 Task: Toggle the collapse identifical lines option in the console.
Action: Mouse moved to (25, 580)
Screenshot: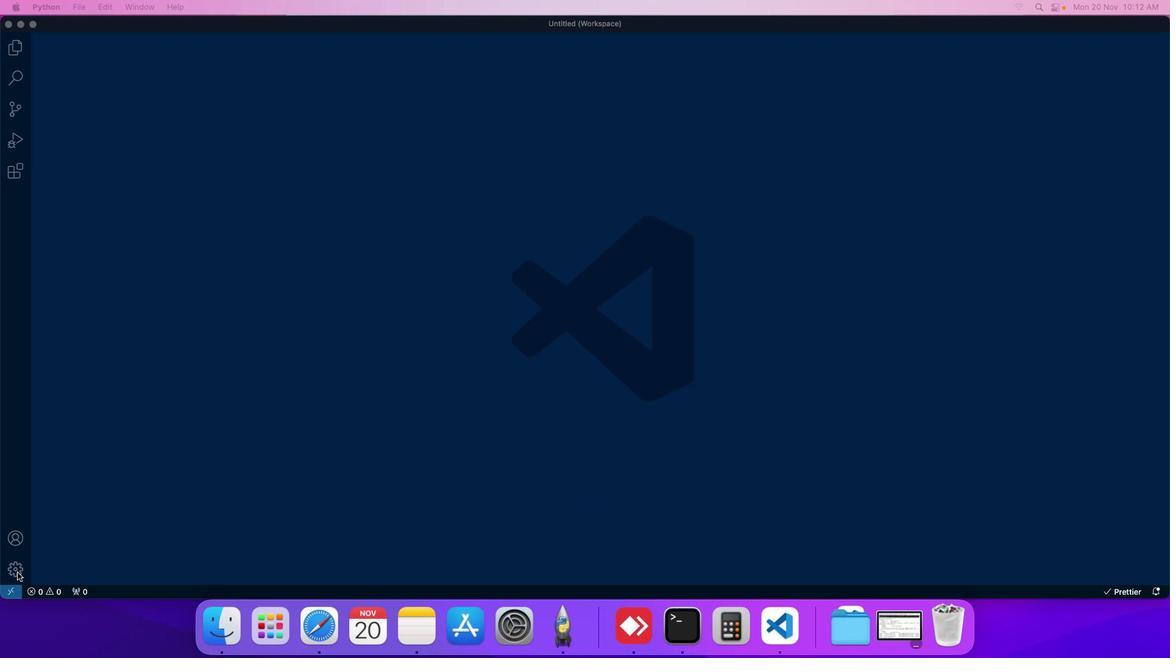 
Action: Mouse pressed left at (25, 580)
Screenshot: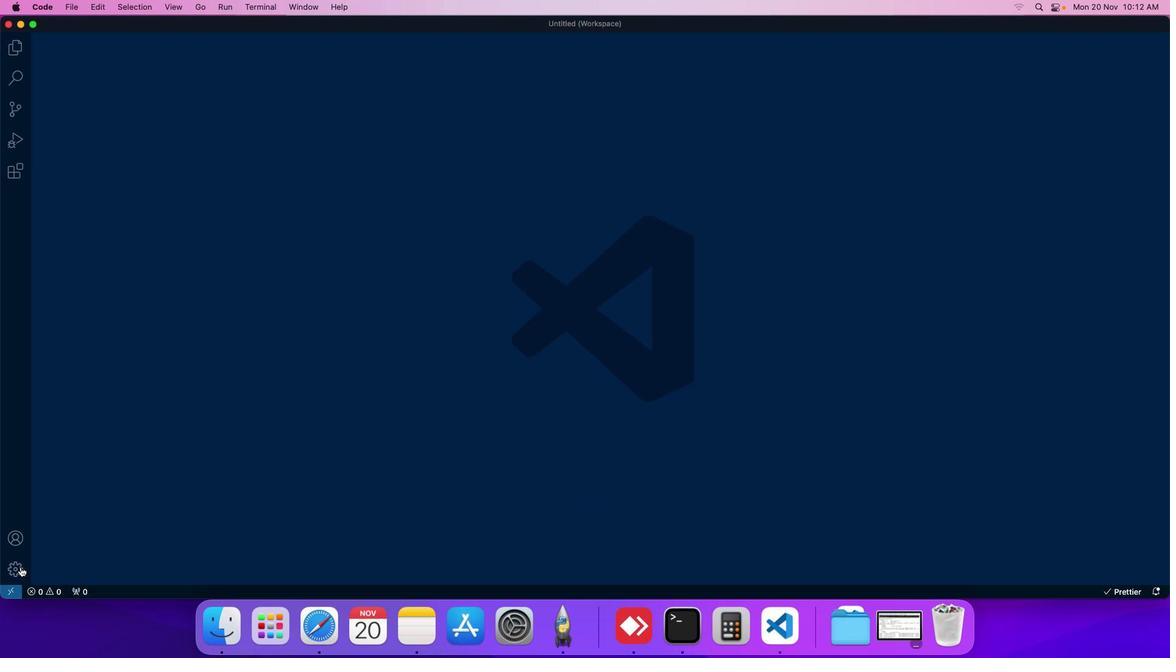 
Action: Mouse moved to (67, 486)
Screenshot: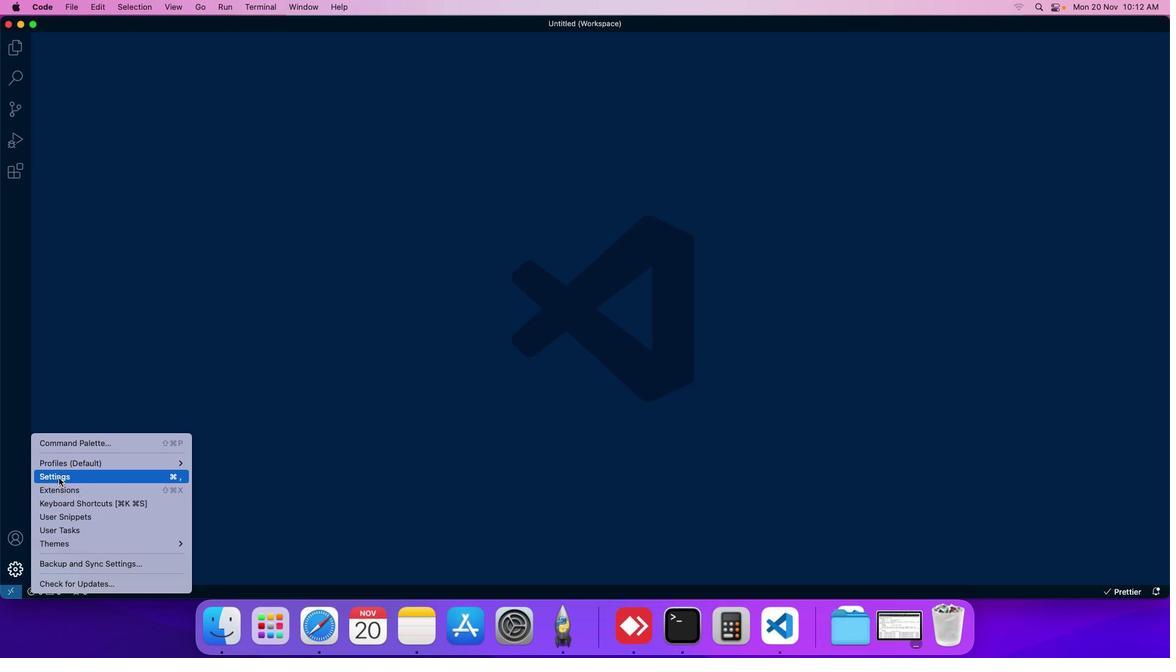 
Action: Mouse pressed left at (67, 486)
Screenshot: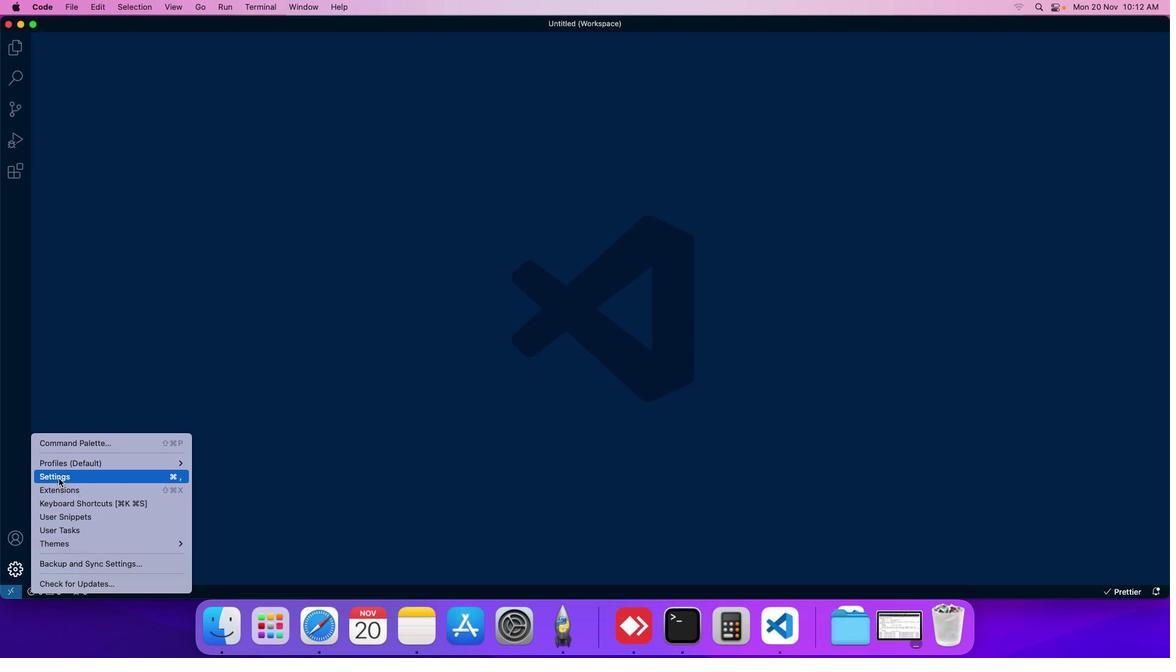 
Action: Mouse moved to (291, 102)
Screenshot: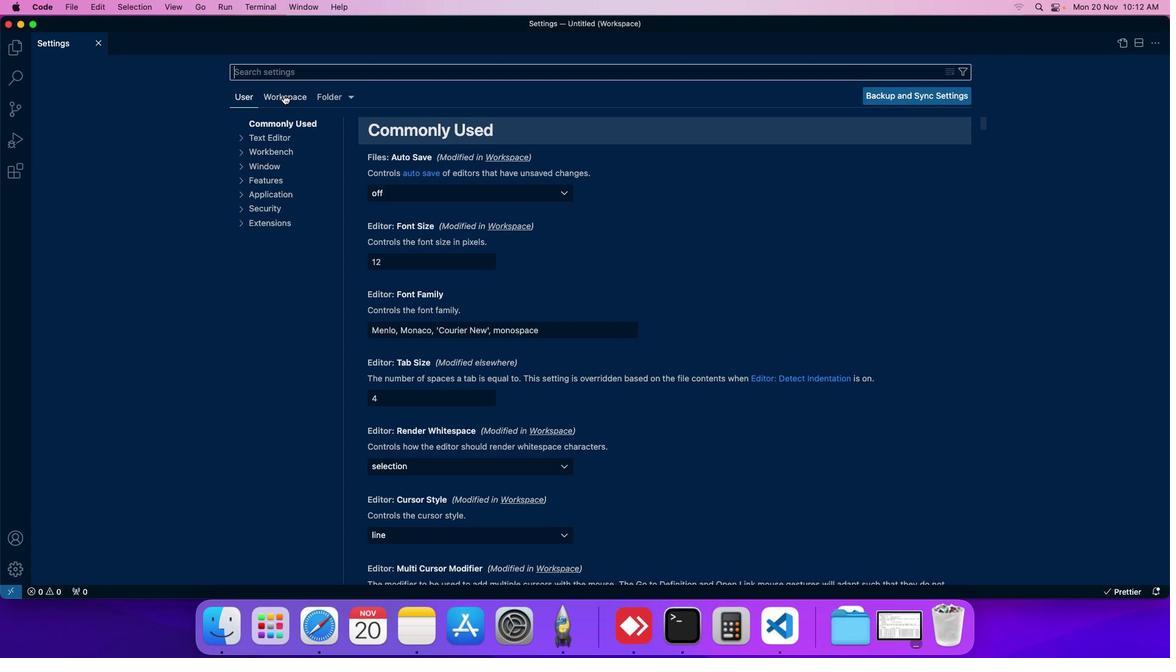
Action: Mouse pressed left at (291, 102)
Screenshot: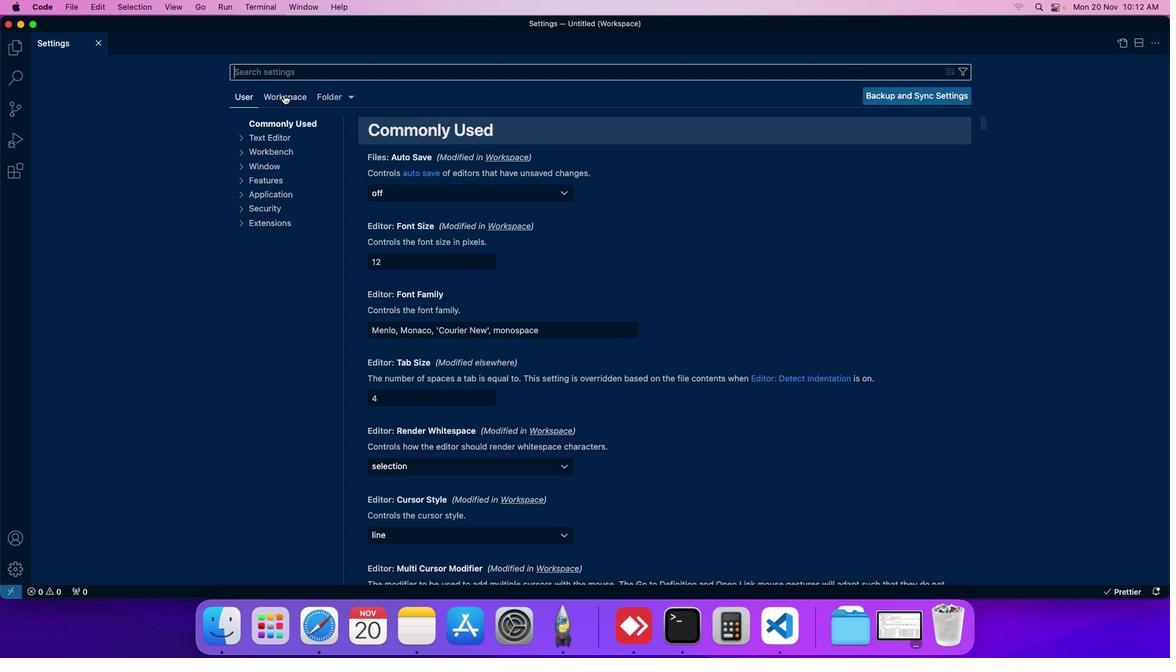 
Action: Mouse moved to (277, 189)
Screenshot: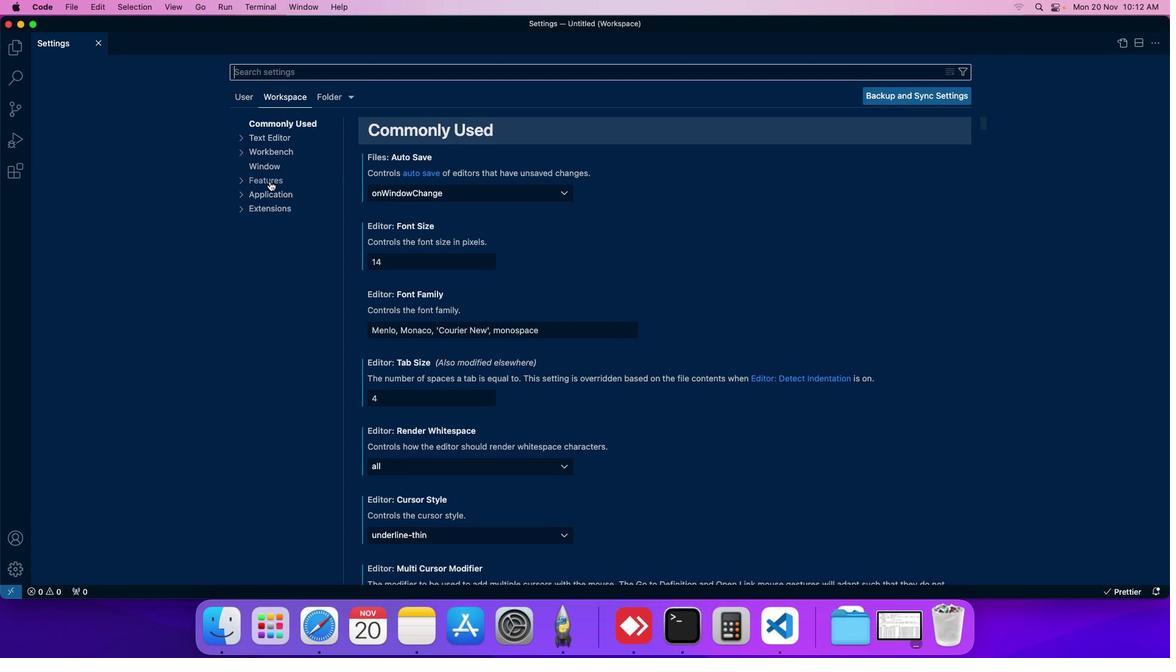 
Action: Mouse pressed left at (277, 189)
Screenshot: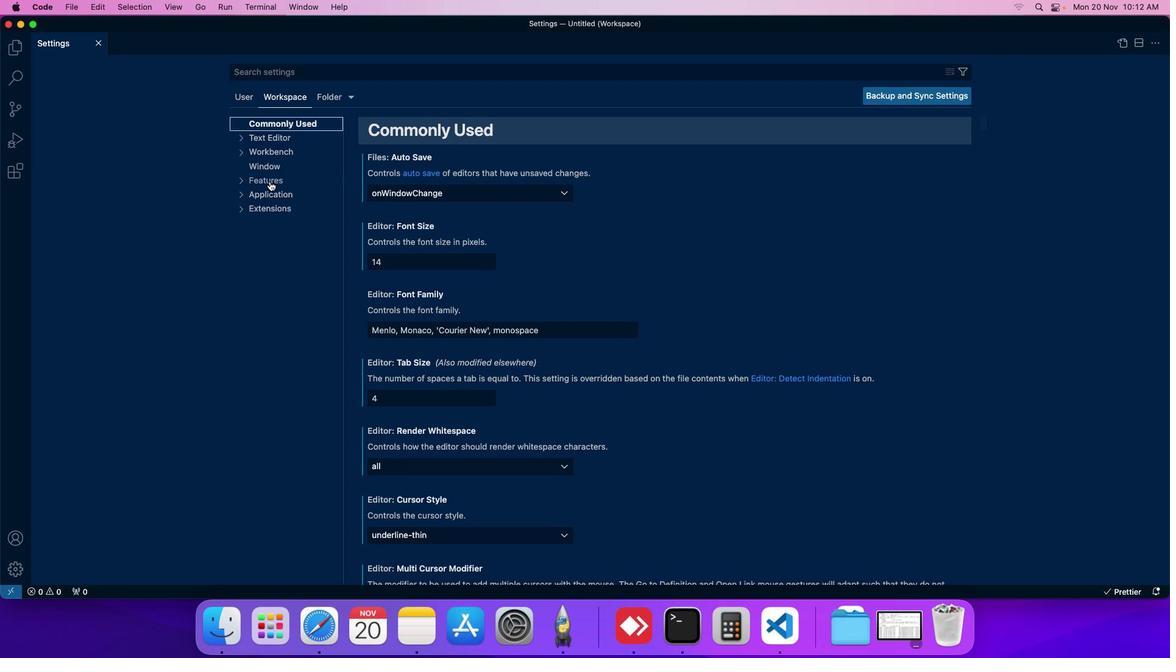 
Action: Mouse moved to (276, 243)
Screenshot: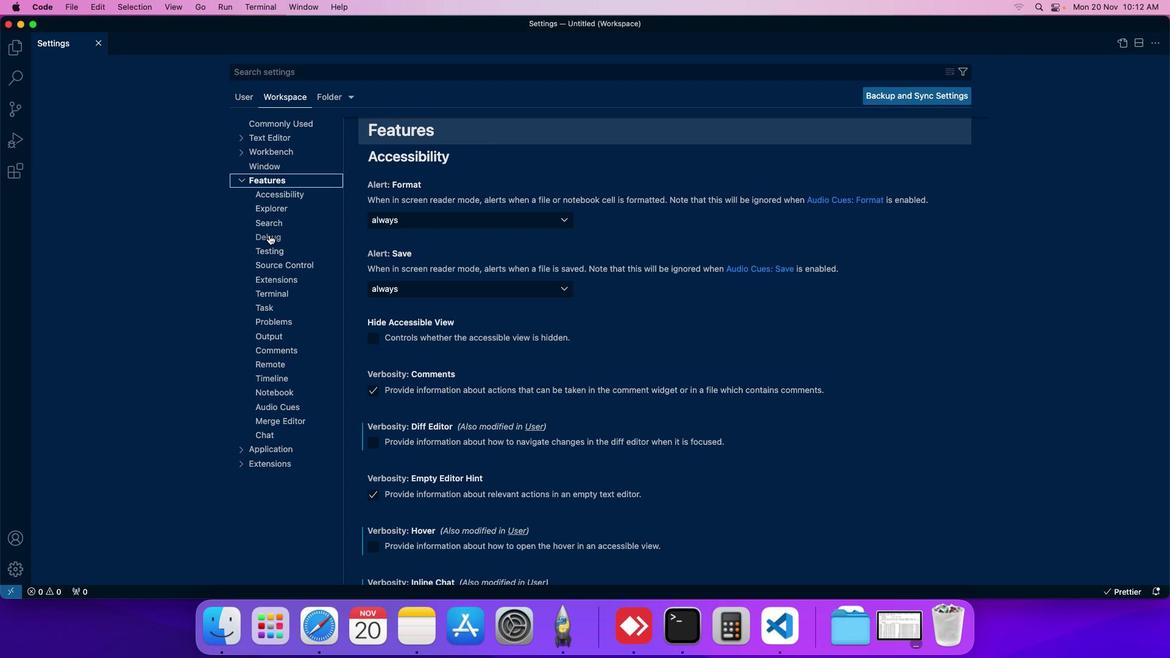 
Action: Mouse pressed left at (276, 243)
Screenshot: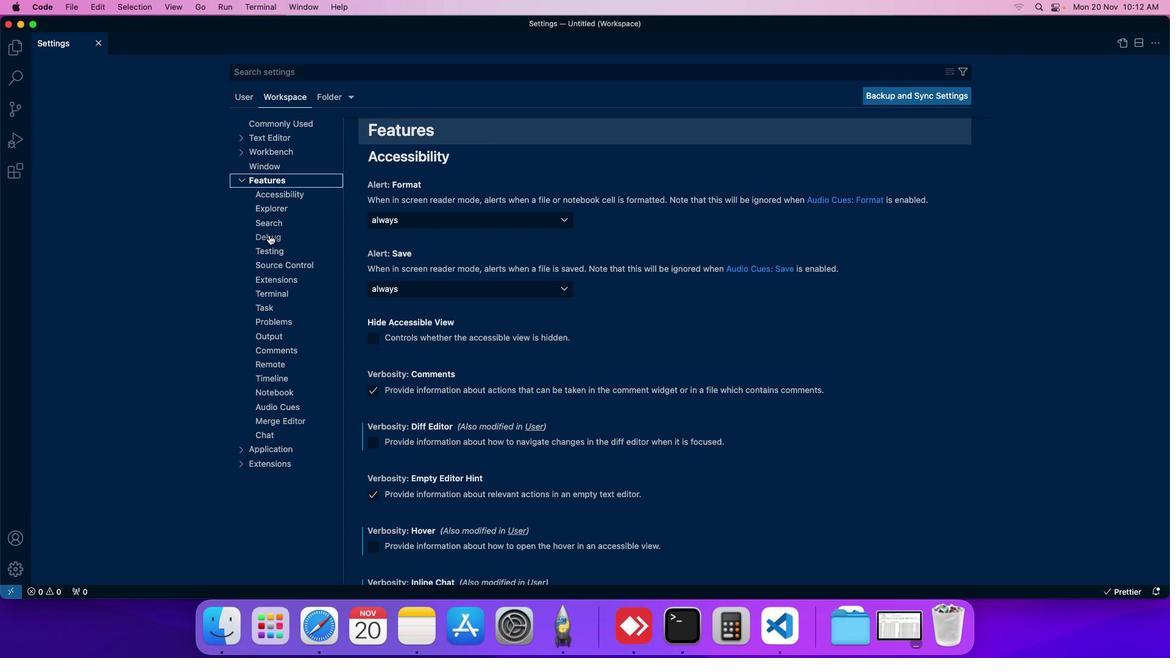 
Action: Mouse moved to (421, 276)
Screenshot: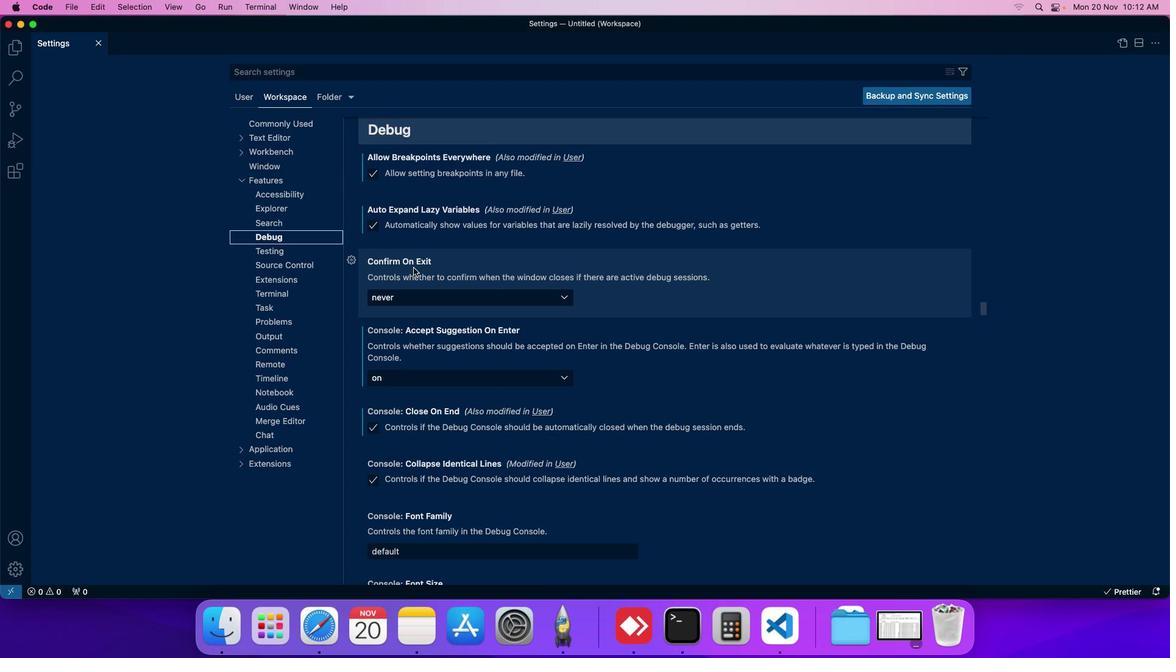 
Action: Mouse scrolled (421, 276) with delta (7, 7)
Screenshot: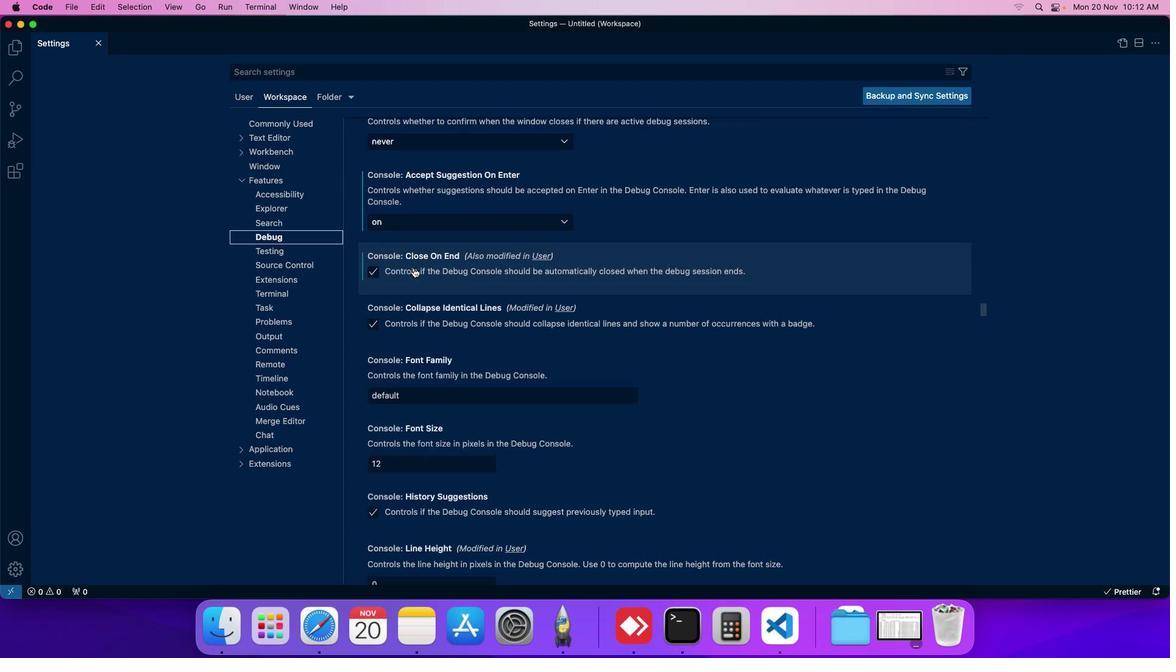 
Action: Mouse scrolled (421, 276) with delta (7, 7)
Screenshot: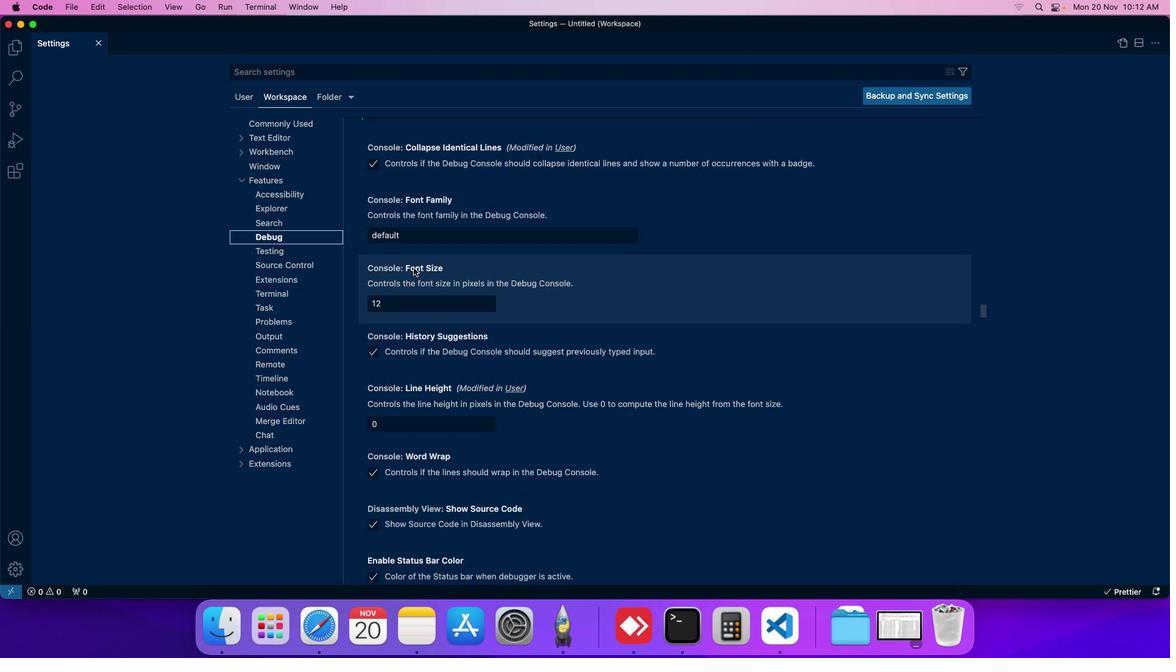 
Action: Mouse scrolled (421, 276) with delta (7, 7)
Screenshot: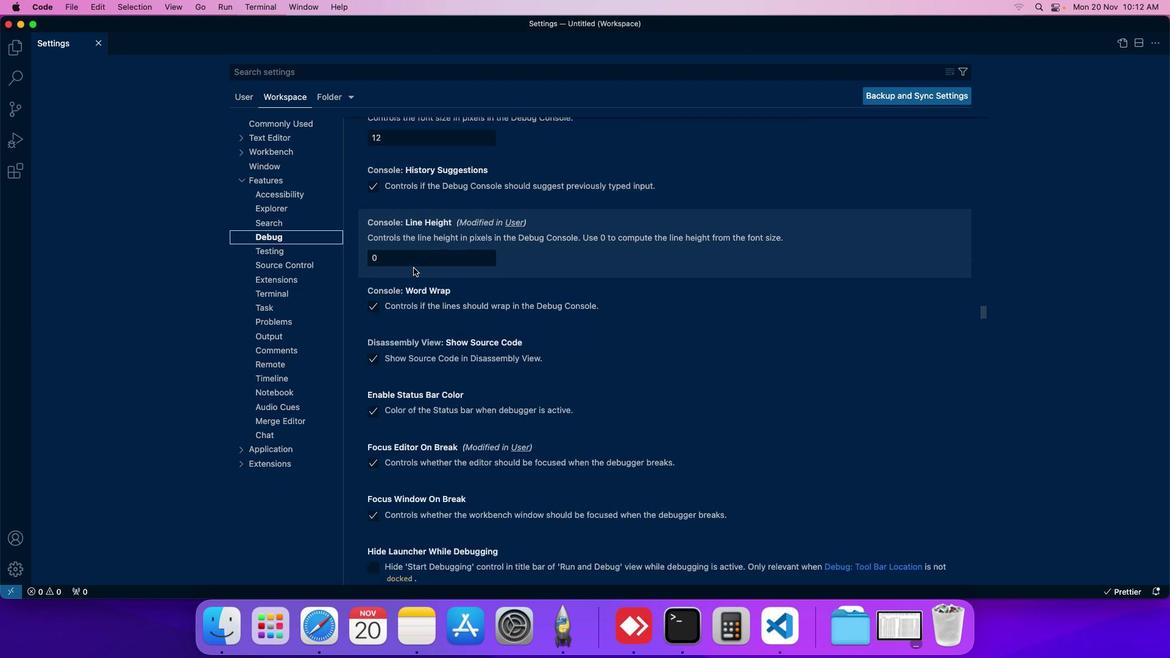 
Action: Mouse moved to (417, 282)
Screenshot: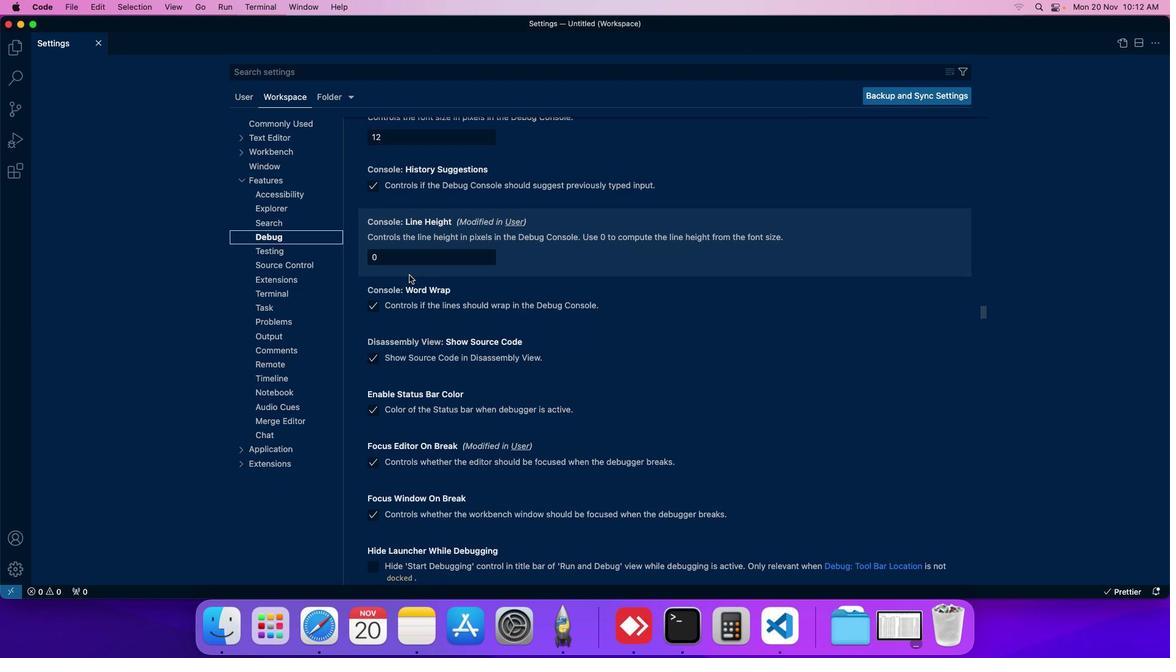 
Action: Mouse scrolled (417, 282) with delta (7, 8)
Screenshot: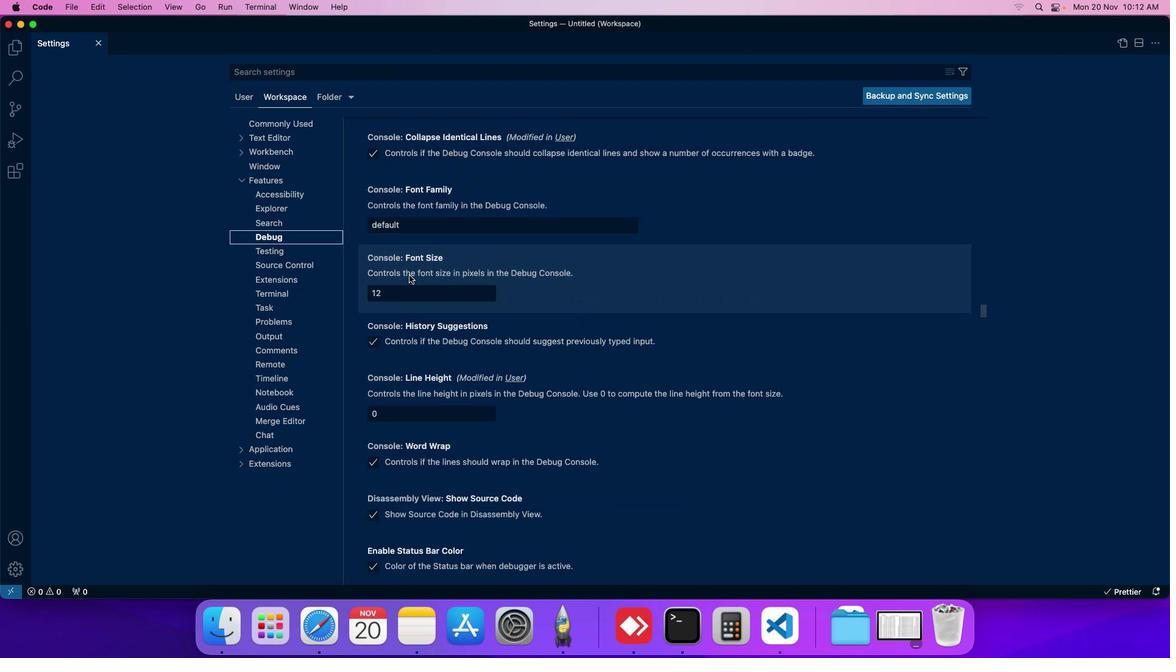 
Action: Mouse moved to (416, 284)
Screenshot: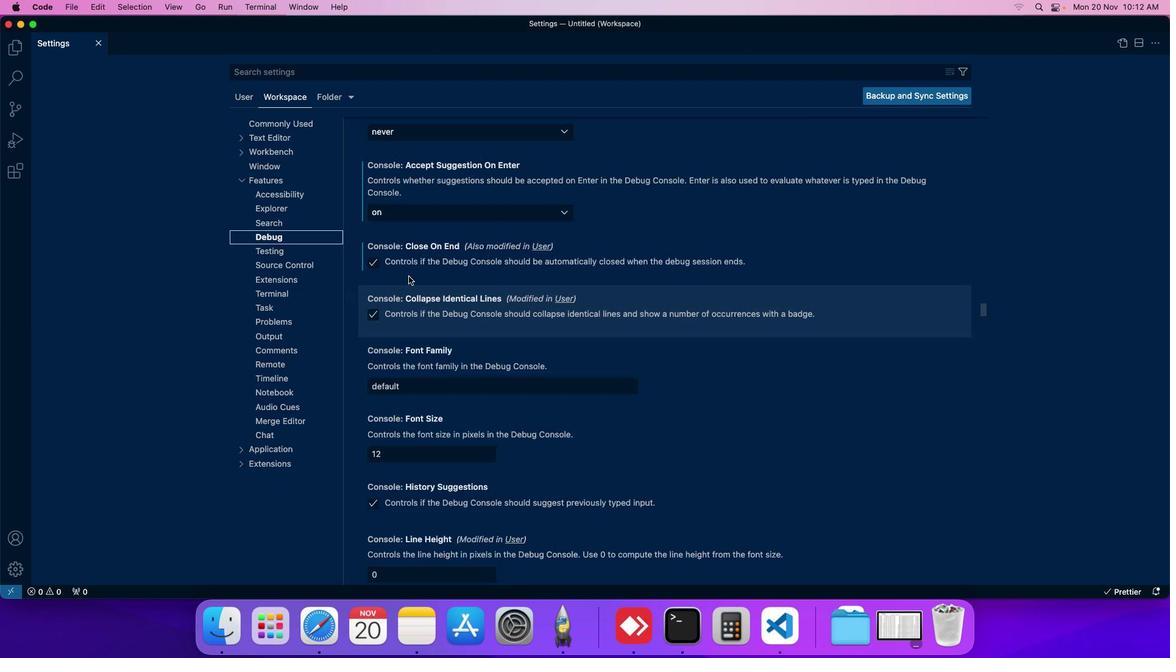 
Action: Mouse scrolled (416, 284) with delta (7, 8)
Screenshot: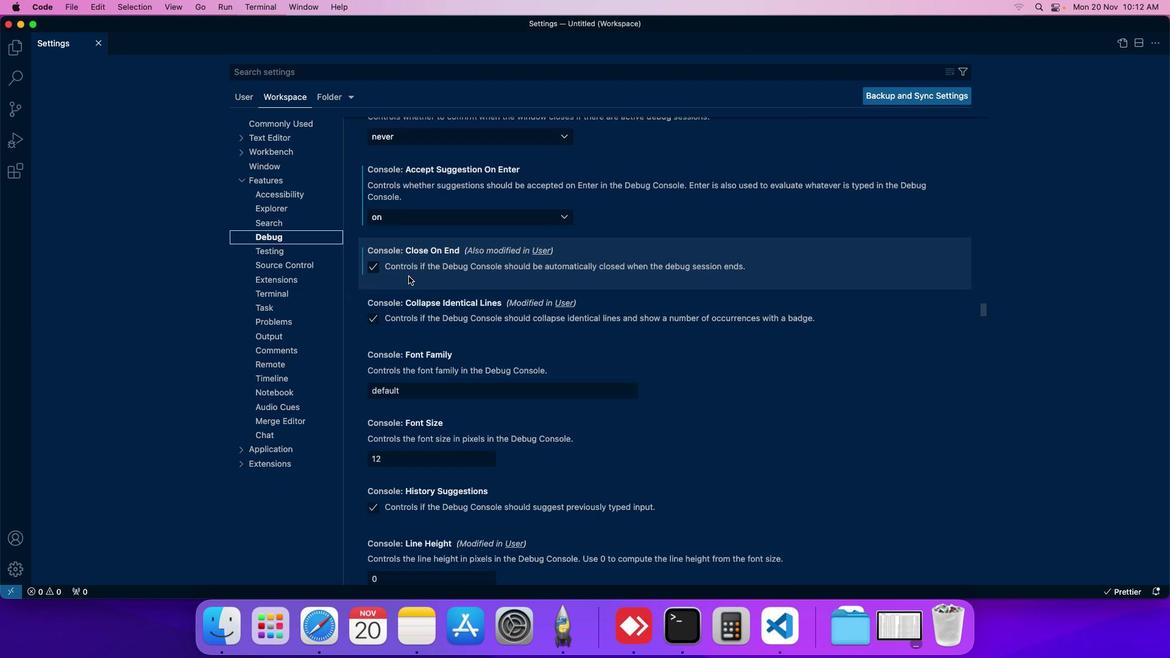
Action: Mouse moved to (384, 331)
Screenshot: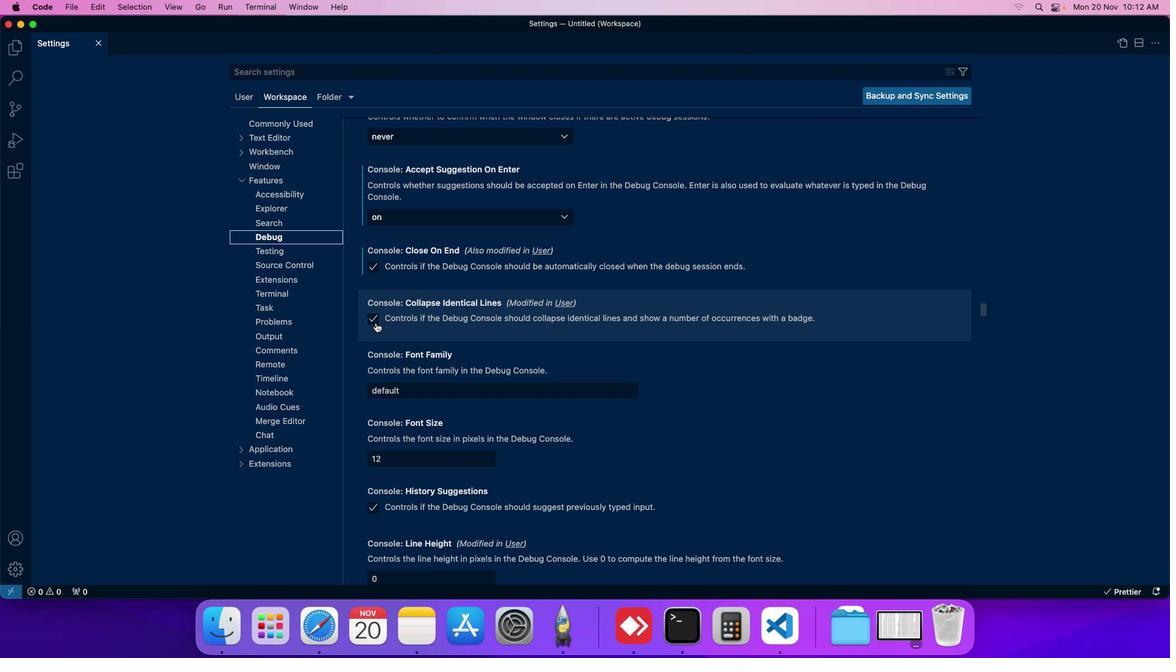 
Action: Mouse pressed left at (384, 331)
Screenshot: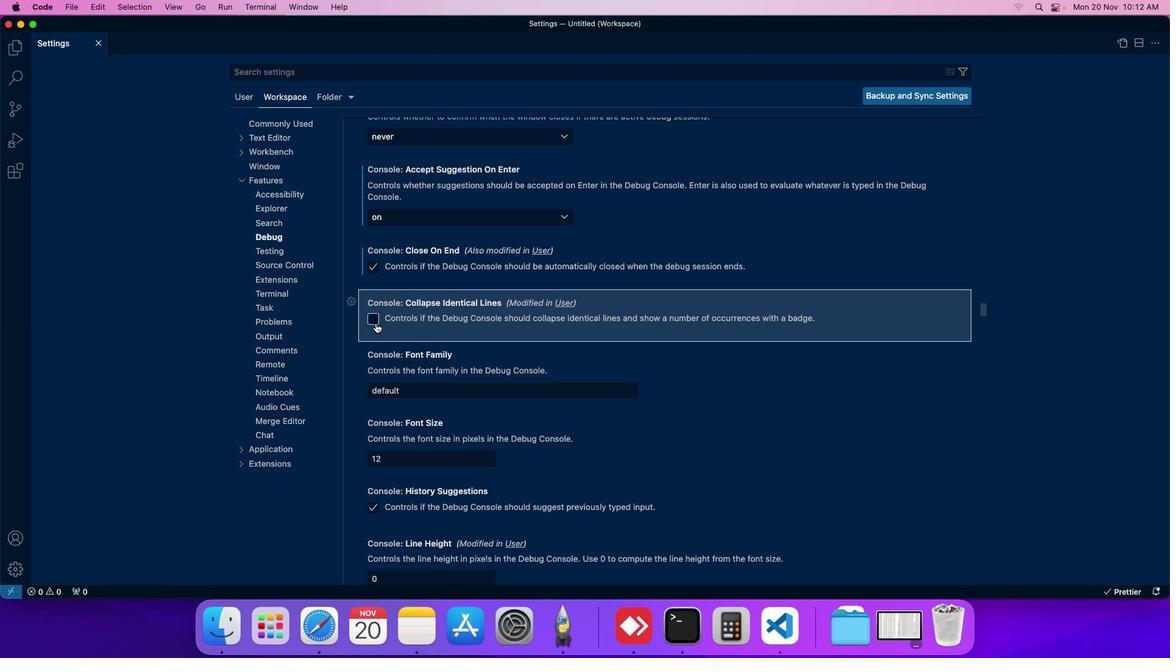 
Action: Mouse moved to (390, 329)
Screenshot: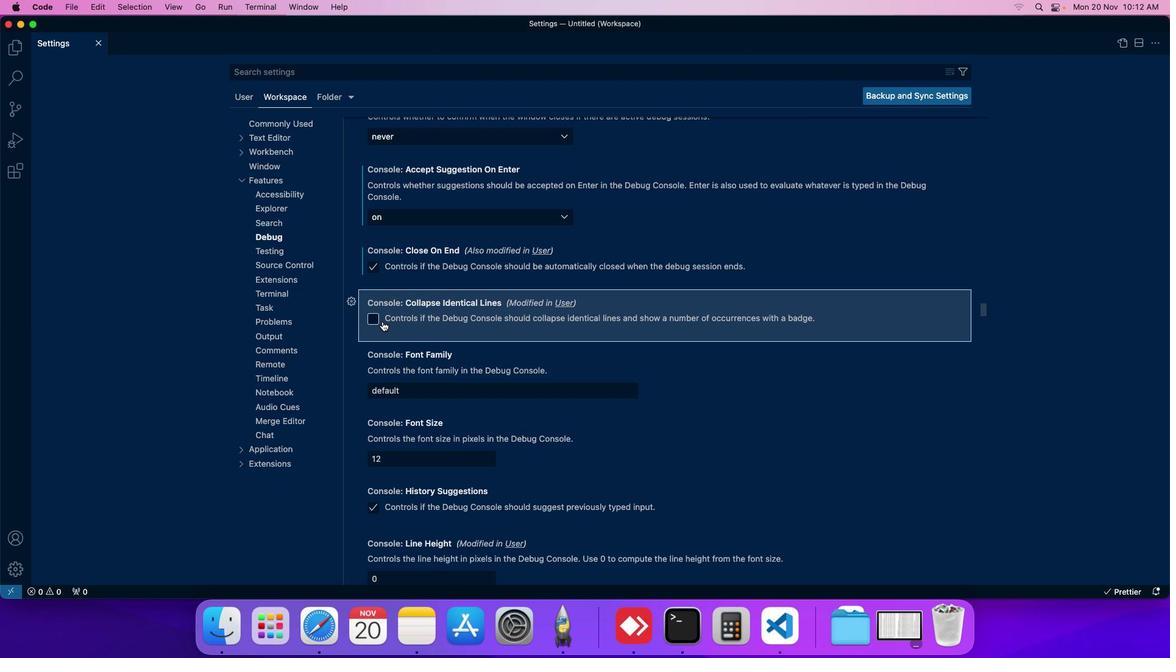 
